 Task: Change the automated move settings of autobuy to all treasures.
Action: Mouse moved to (744, 570)
Screenshot: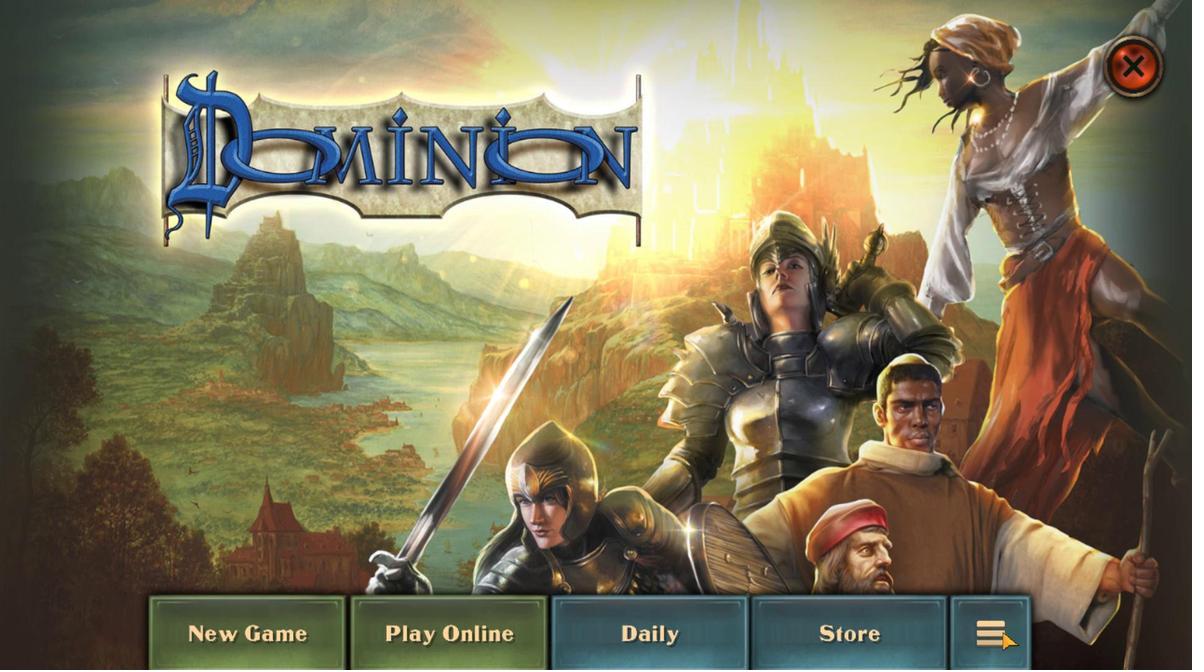 
Action: Mouse pressed left at (744, 570)
Screenshot: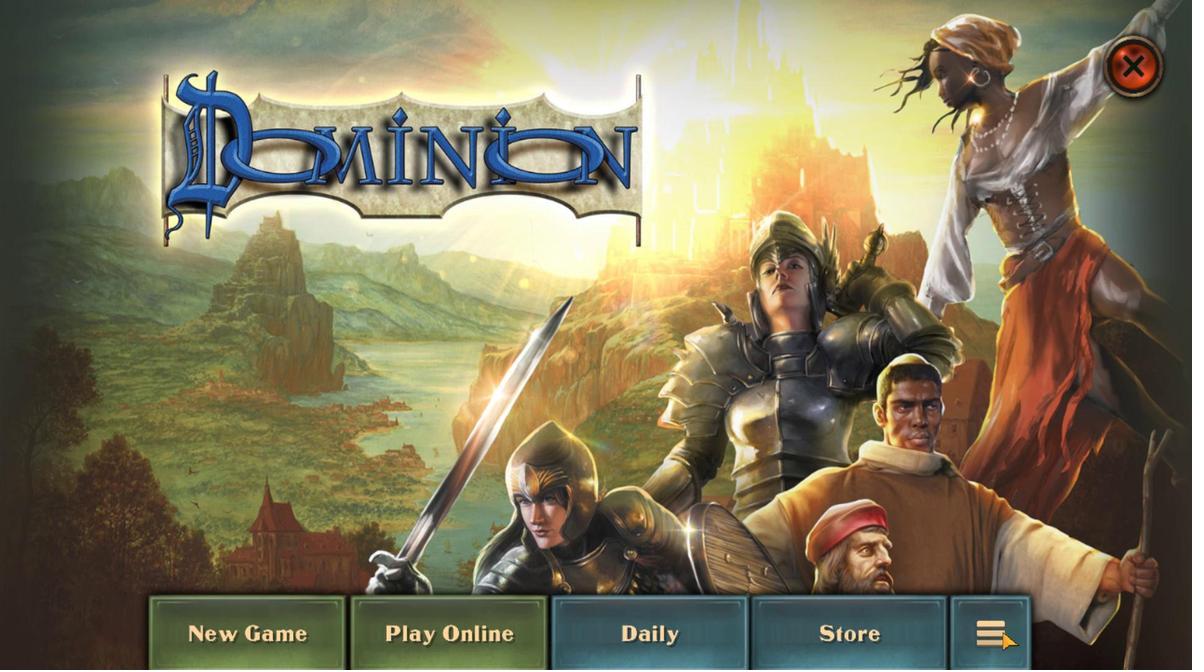 
Action: Mouse moved to (744, 570)
Screenshot: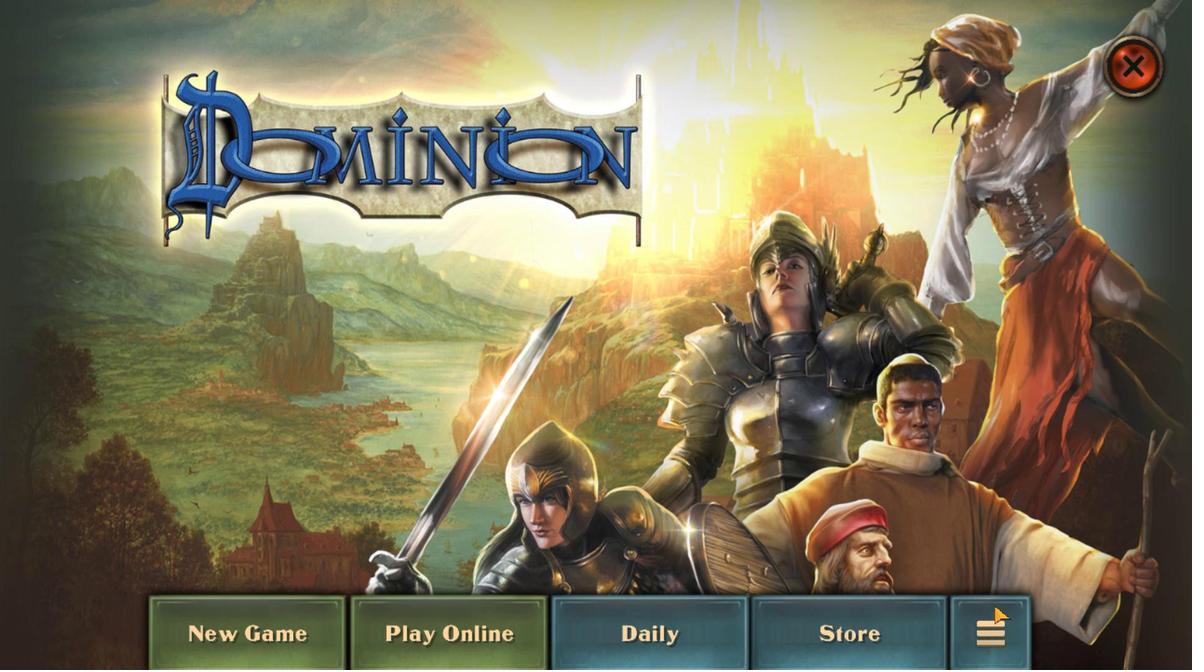 
Action: Mouse pressed left at (744, 570)
Screenshot: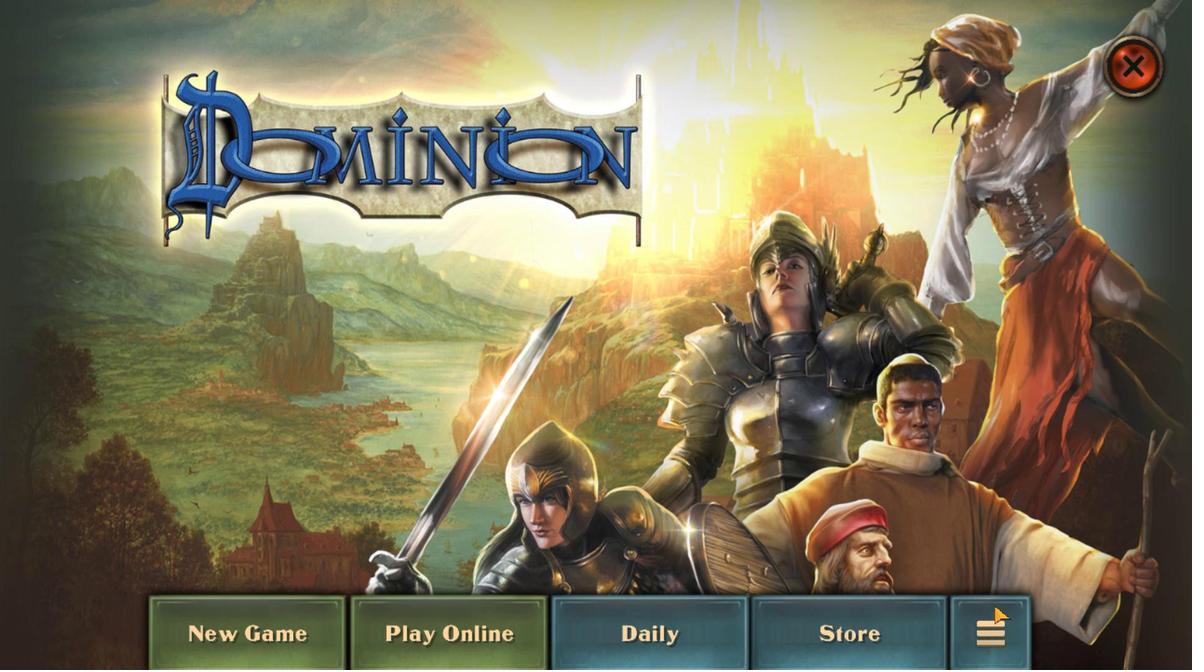 
Action: Mouse moved to (868, 548)
Screenshot: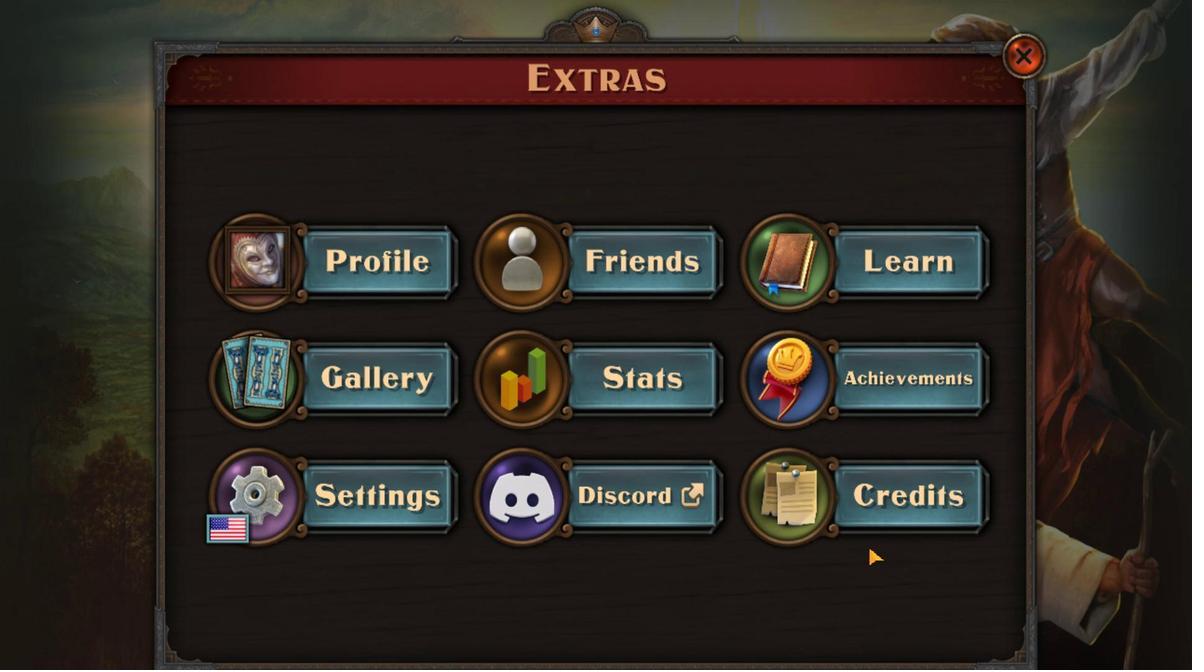 
Action: Mouse pressed left at (868, 548)
Screenshot: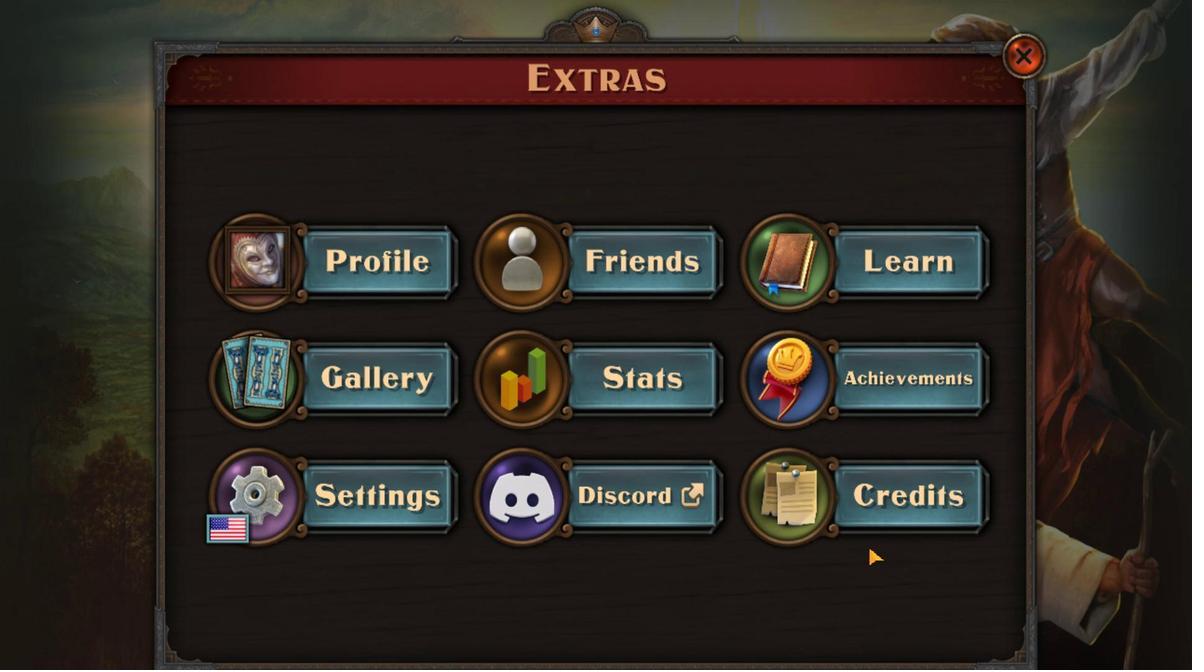 
Action: Mouse moved to (774, 560)
Screenshot: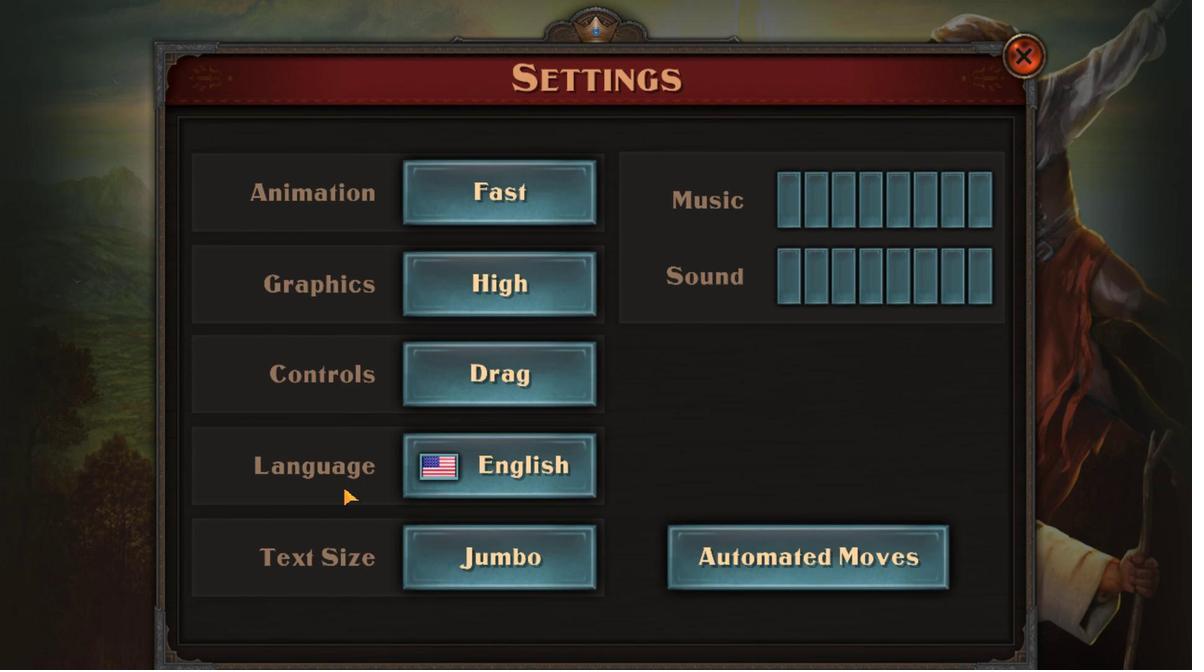 
Action: Mouse pressed left at (774, 560)
Screenshot: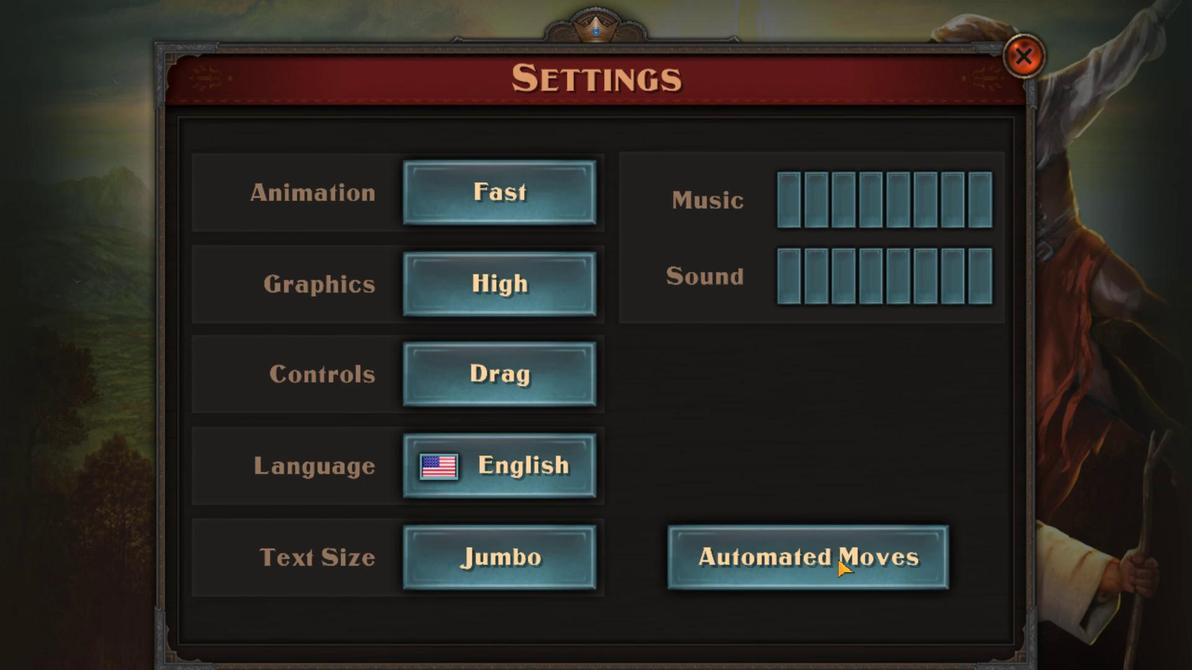 
Action: Mouse moved to (768, 506)
Screenshot: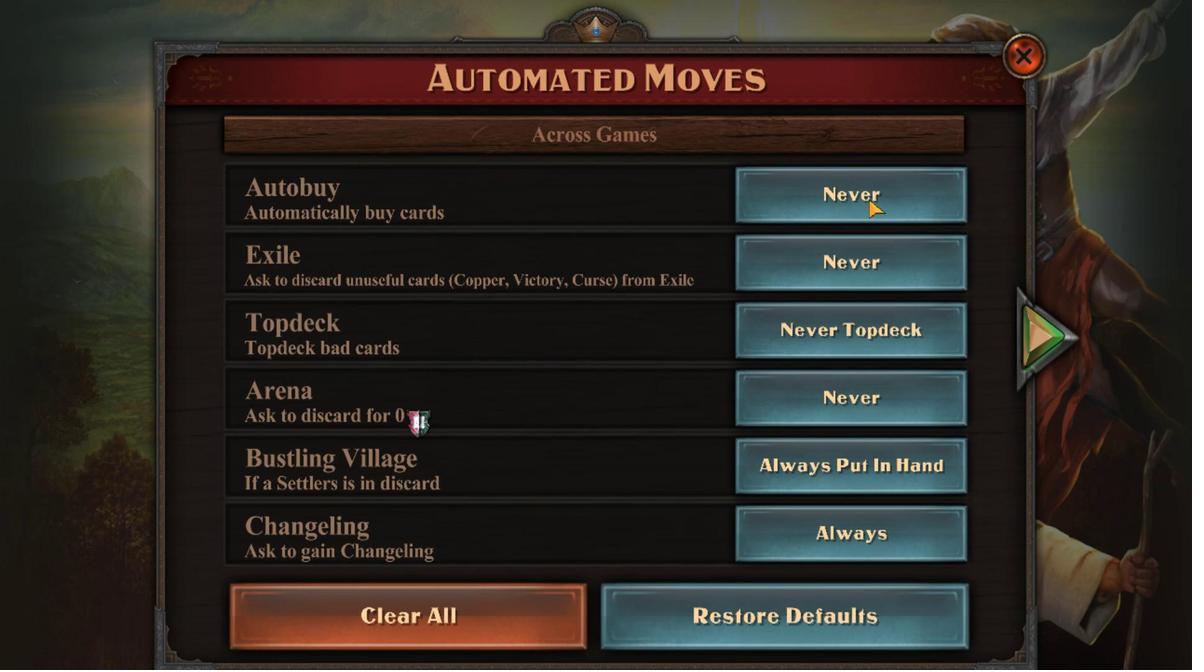 
Action: Mouse pressed left at (768, 506)
Screenshot: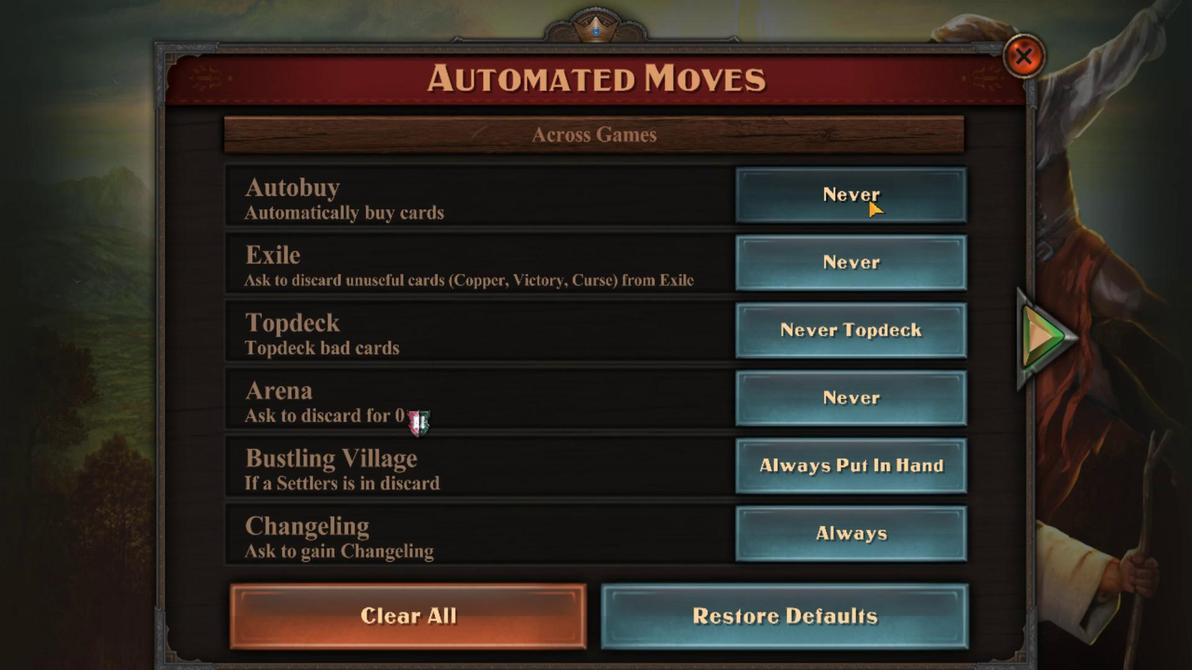 
Action: Mouse moved to (761, 506)
Screenshot: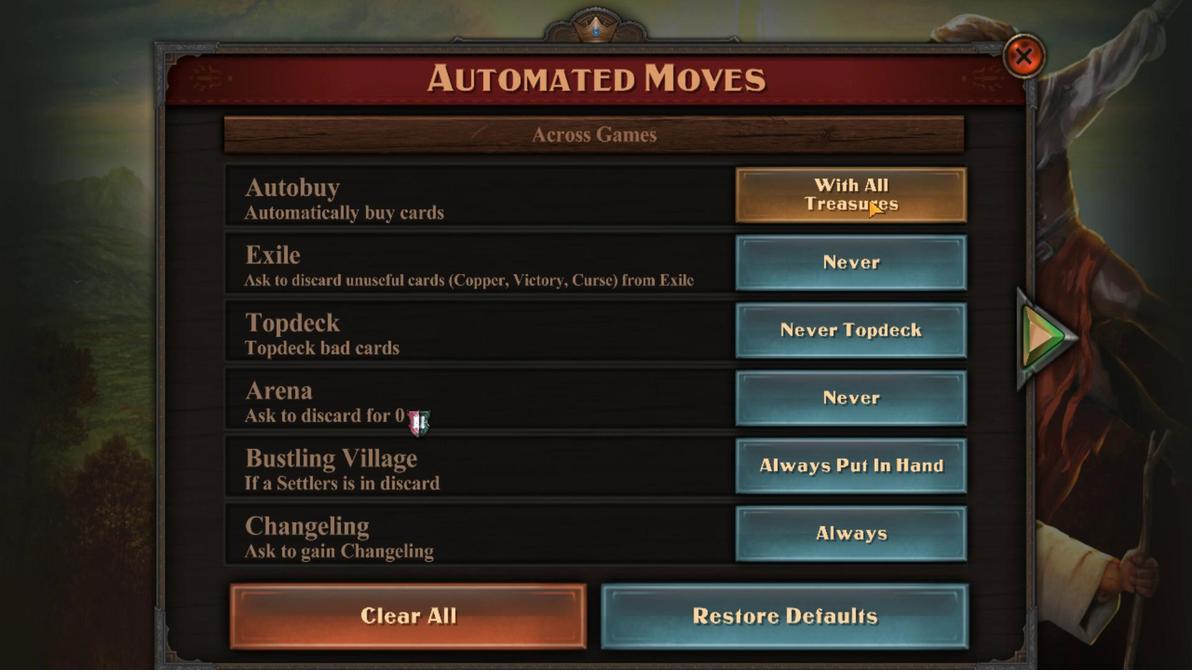 
